 Task: Create a section Capacity Scaling Sprint and in the section, add a milestone Virtual Private Network (VPN) Implementation in the project AgileGlobe
Action: Mouse moved to (63, 519)
Screenshot: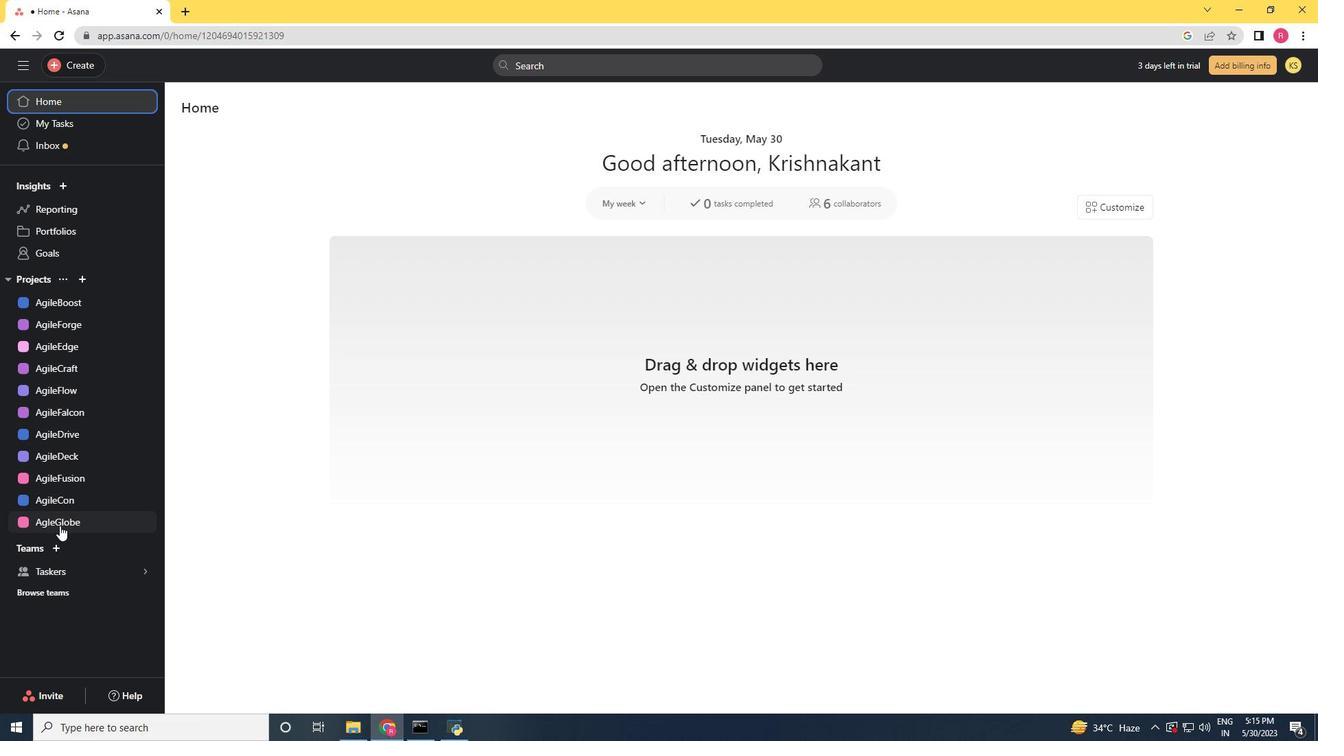 
Action: Mouse pressed left at (63, 519)
Screenshot: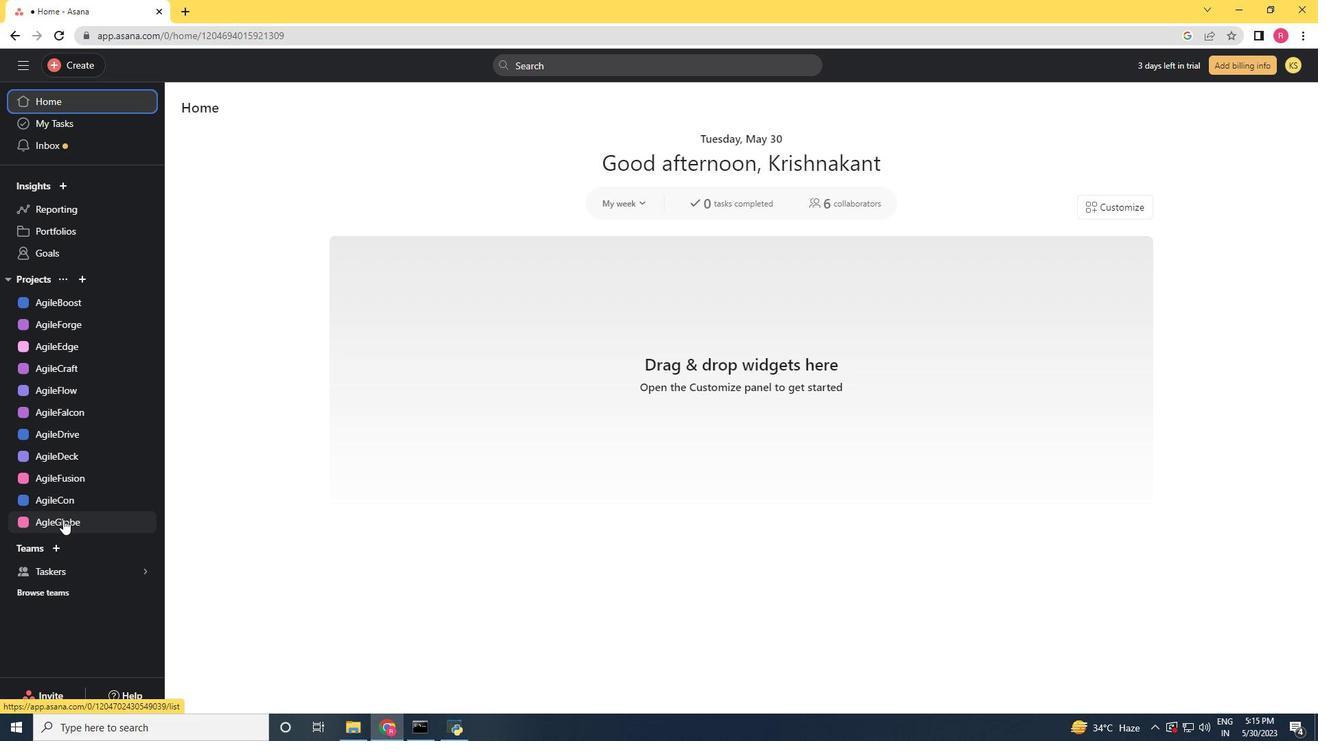 
Action: Mouse moved to (242, 455)
Screenshot: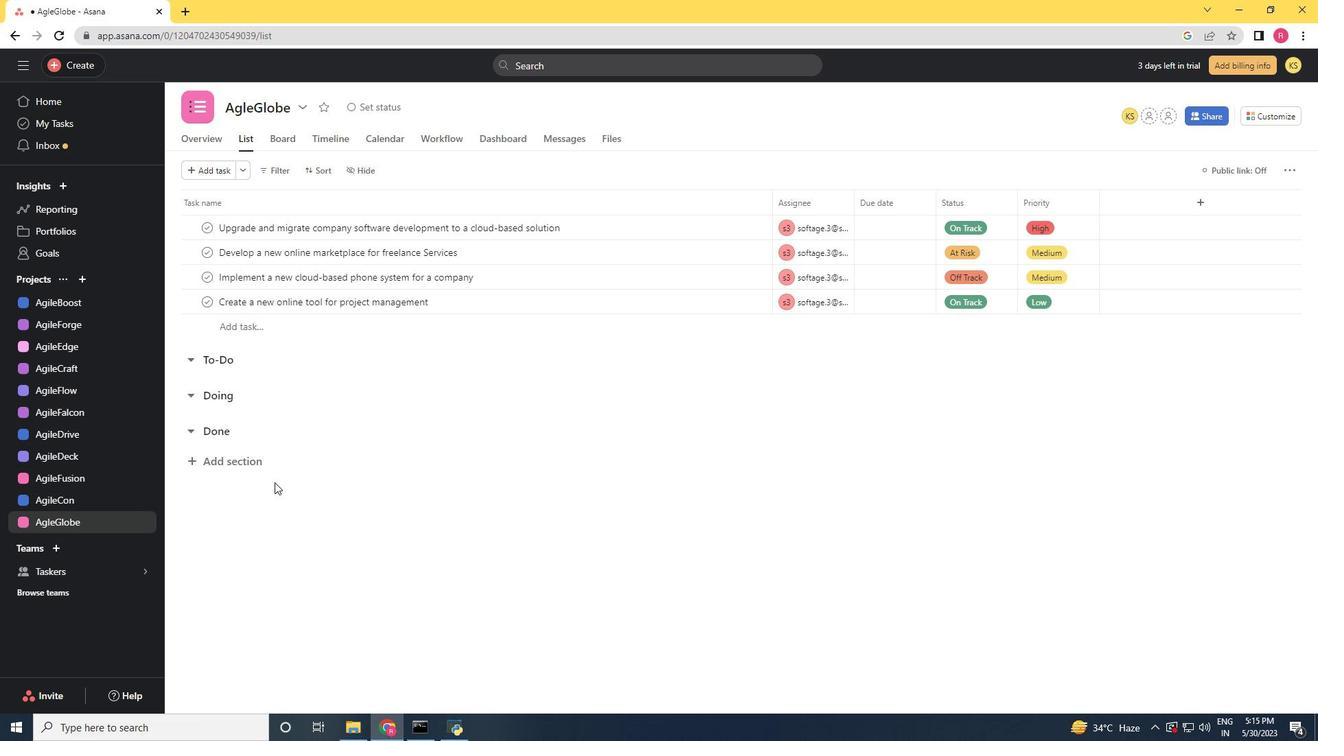 
Action: Mouse pressed left at (242, 455)
Screenshot: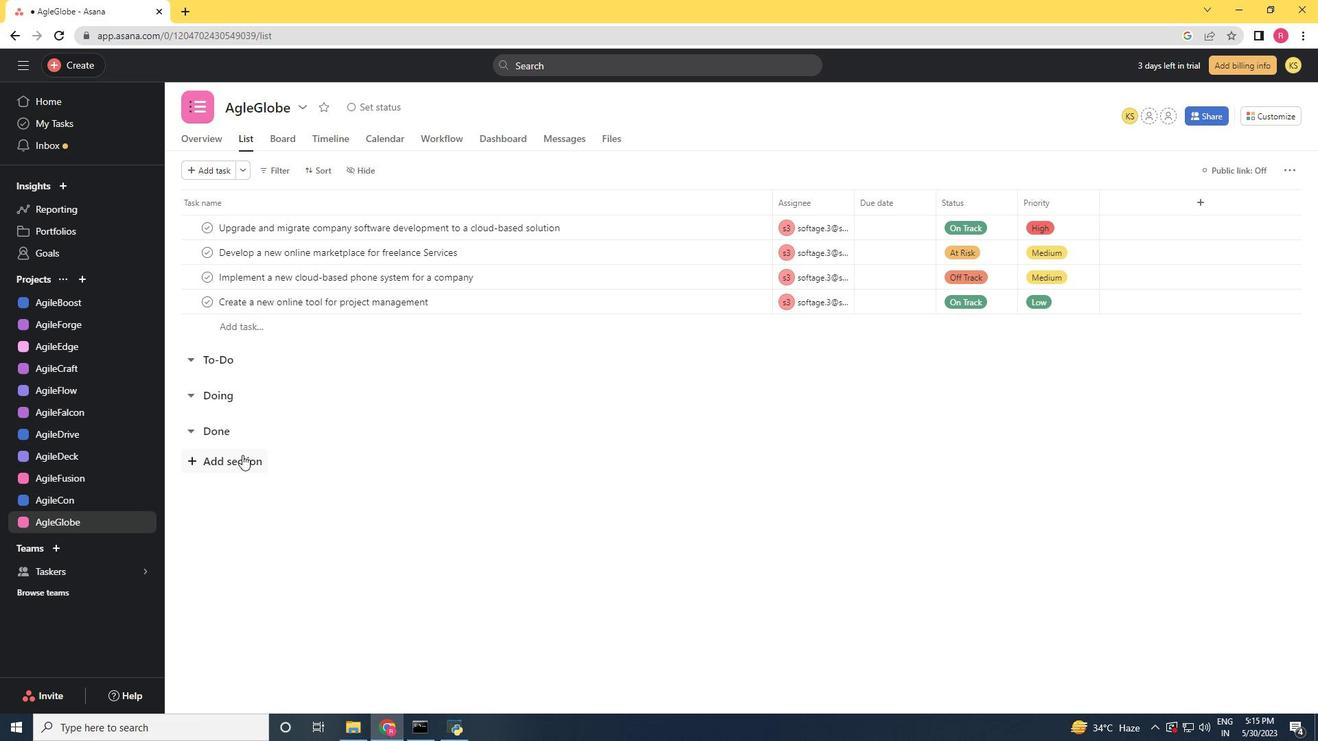 
Action: Key pressed <Key.shift>Capacity<Key.space><Key.shift>Scaling<Key.space><Key.shift>Sprint<Key.enter><Key.shift><Key.shift><Key.shift><Key.shift><Key.shift><Key.shift><Key.shift><Key.shift><Key.shift><Key.shift><Key.shift><Key.shift><Key.shift><Key.shift><Key.shift><Key.shift><Key.shift><Key.shift><Key.shift><Key.shift><Key.shift><Key.shift><Key.shift><Key.shift><Key.shift><Key.shift><Key.shift><Key.shift><Key.shift><Key.shift><Key.shift><Key.shift><Key.shift><Key.shift><Key.shift><Key.shift><Key.shift><Key.shift><Key.shift><Key.shift><Key.shift><Key.shift>Virtual<Key.space><Key.shift>Private<Key.space><Key.shift>Network<Key.space><Key.shift_r>(<Key.shift_r><Key.shift_r><Key.shift_r><Key.shift_r><Key.shift_r>VPN<Key.shift_r>)<Key.space><Key.shift>Implementation
Screenshot: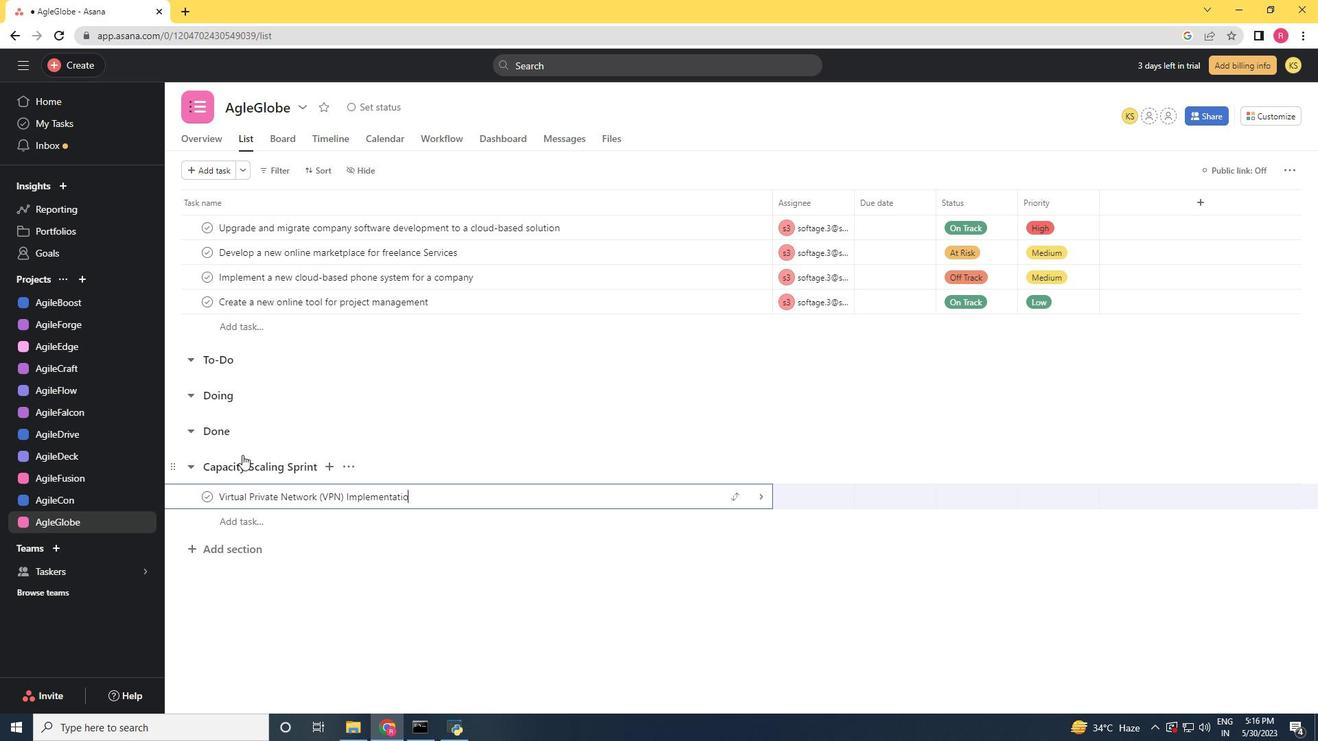 
Action: Mouse moved to (682, 493)
Screenshot: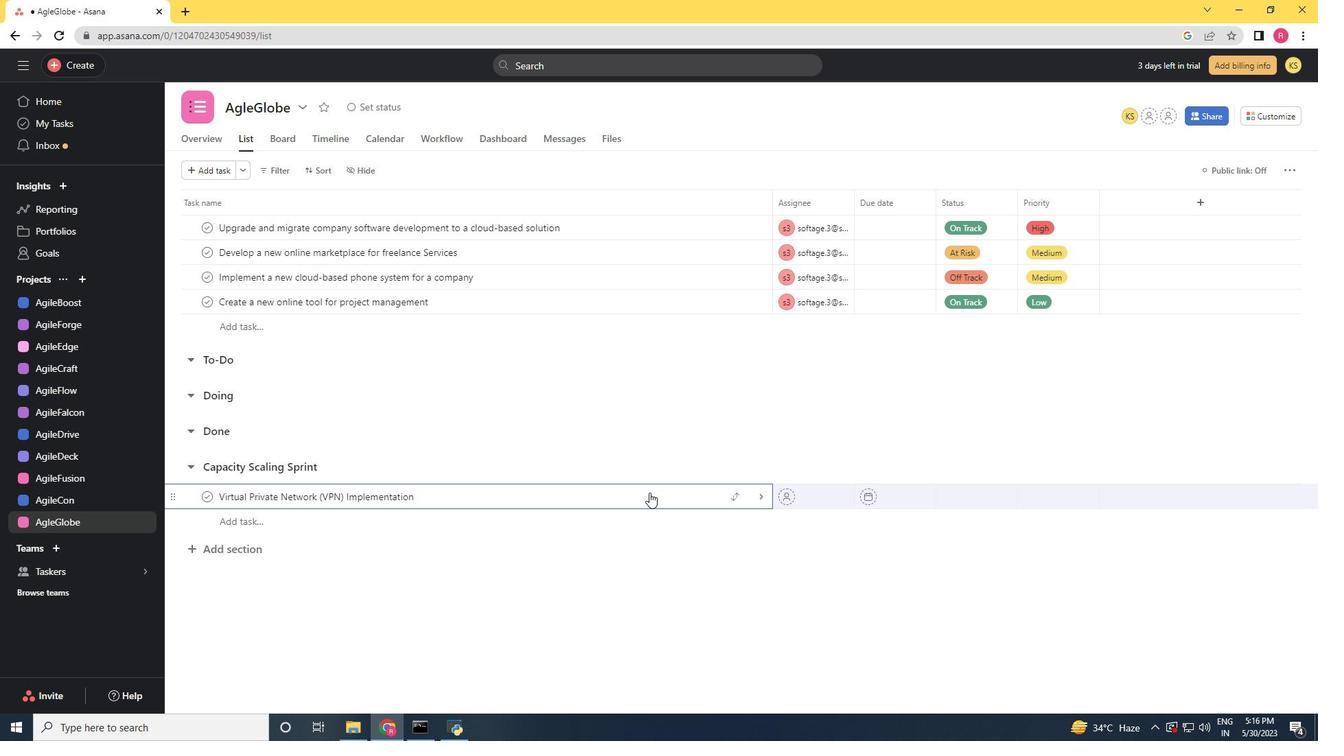 
Action: Mouse pressed right at (682, 493)
Screenshot: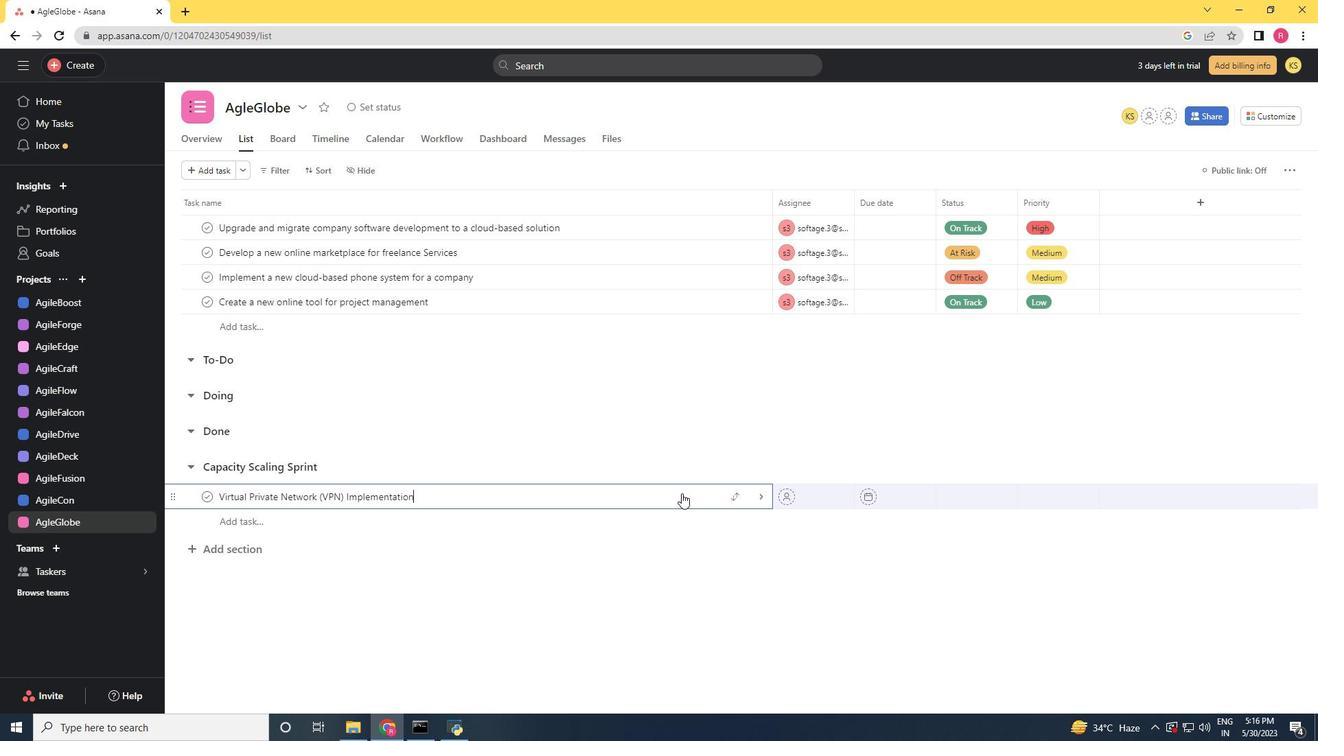 
Action: Mouse moved to (736, 421)
Screenshot: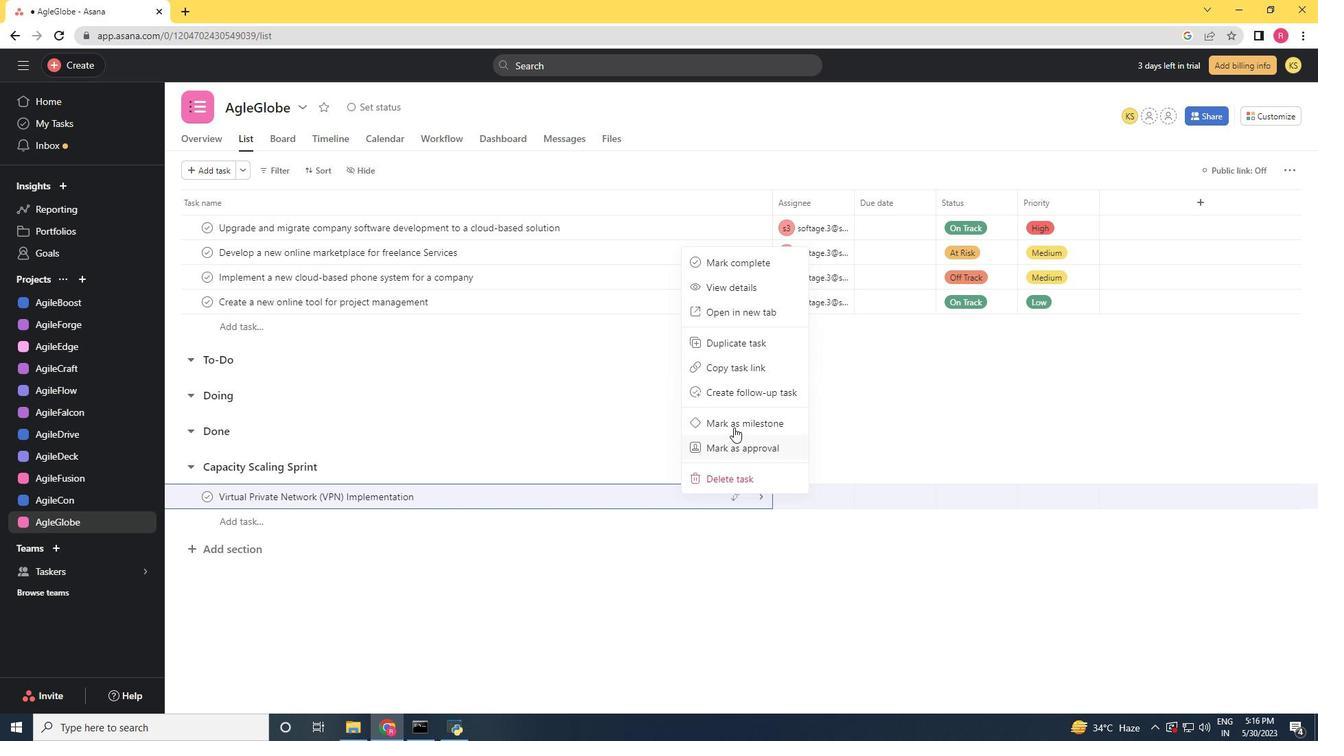 
Action: Mouse pressed left at (736, 421)
Screenshot: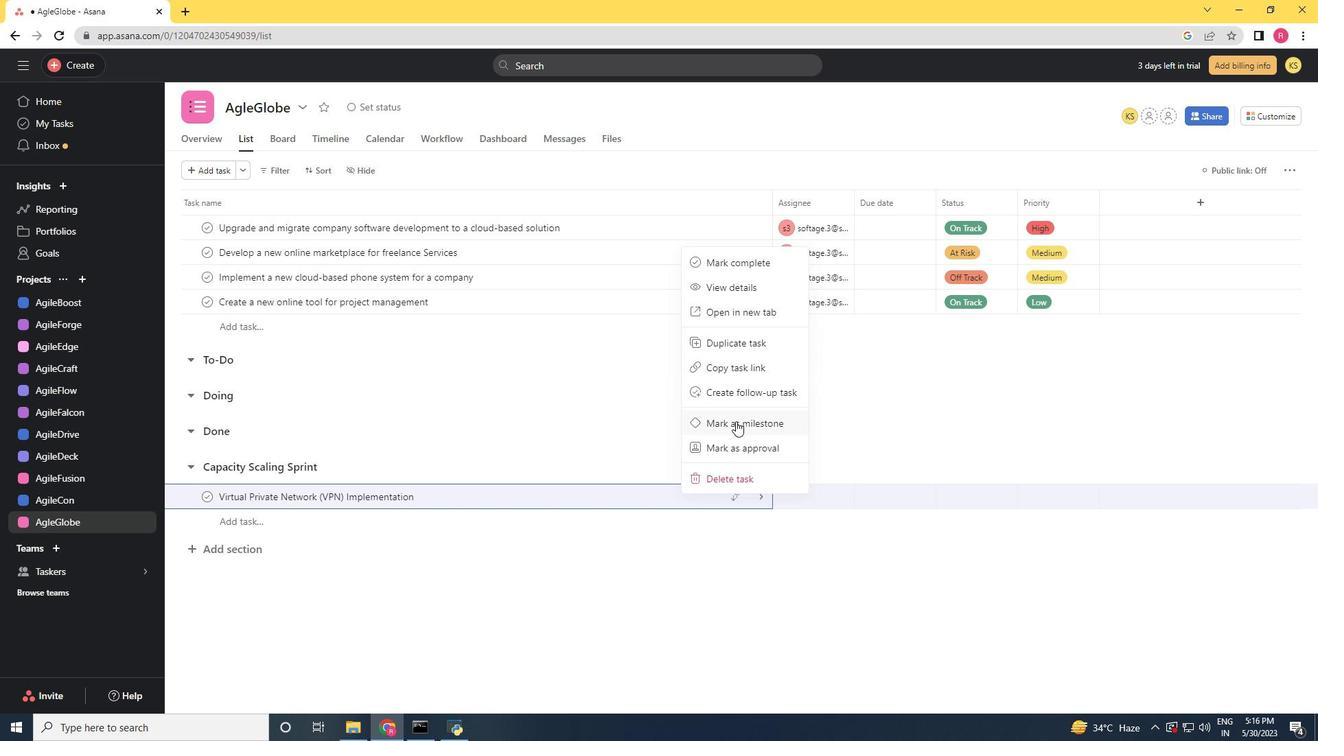 
